 Task: Create a due date automation trigger when advanced on, 2 hours after a card is due add fields with custom field "Resume" set to a date in this month.
Action: Mouse moved to (838, 242)
Screenshot: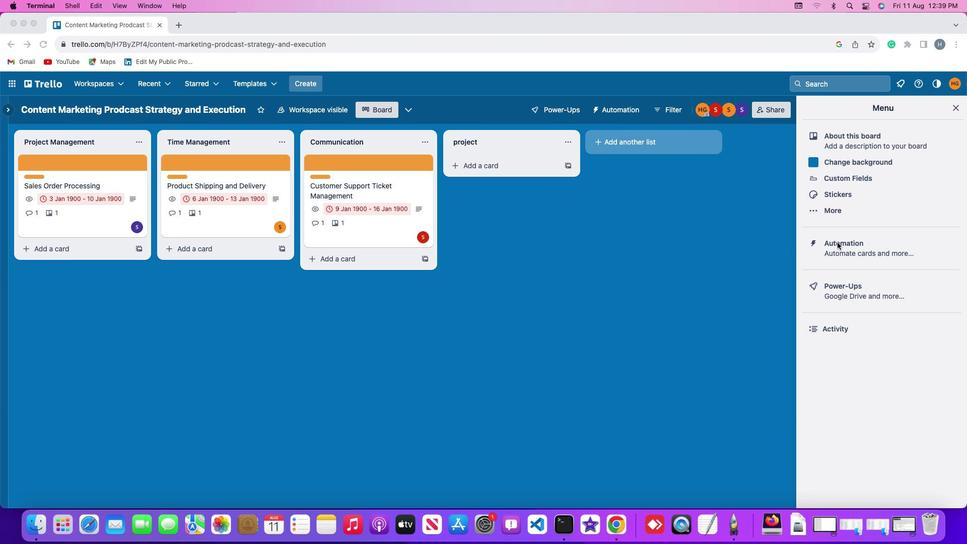 
Action: Mouse pressed left at (838, 242)
Screenshot: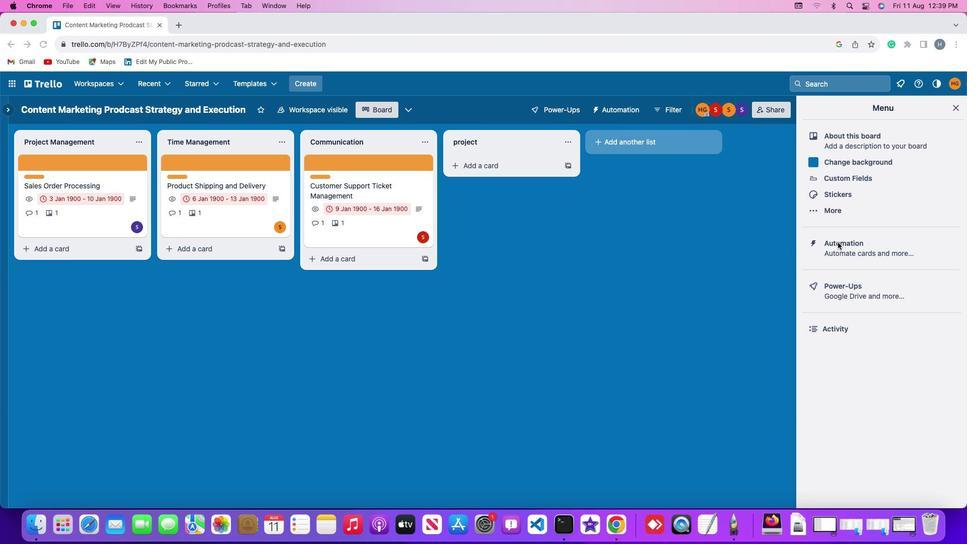 
Action: Mouse moved to (838, 242)
Screenshot: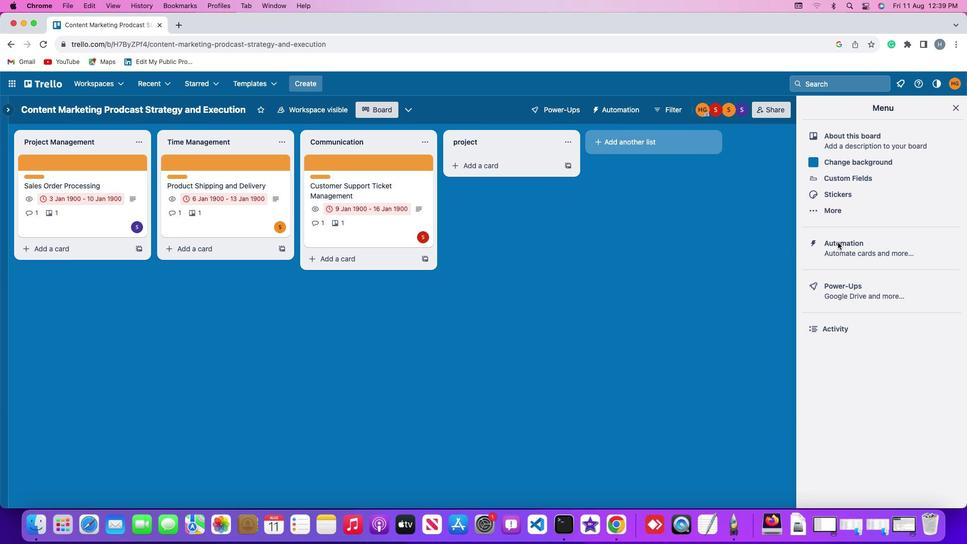 
Action: Mouse pressed left at (838, 242)
Screenshot: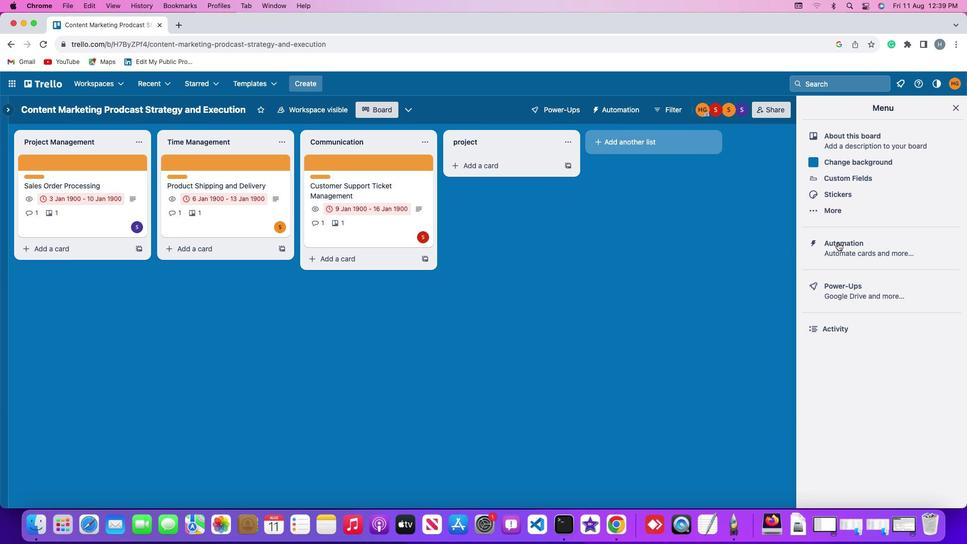 
Action: Mouse moved to (64, 238)
Screenshot: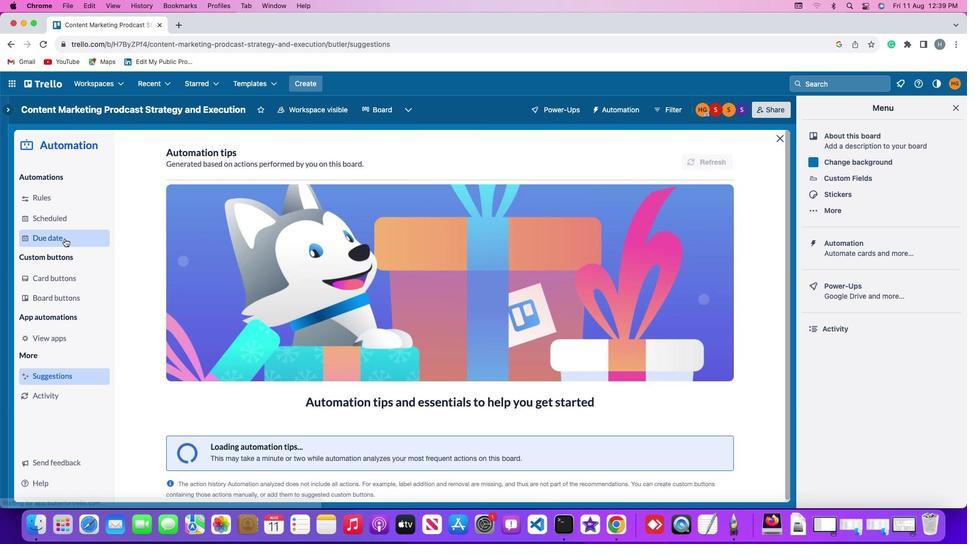 
Action: Mouse pressed left at (64, 238)
Screenshot: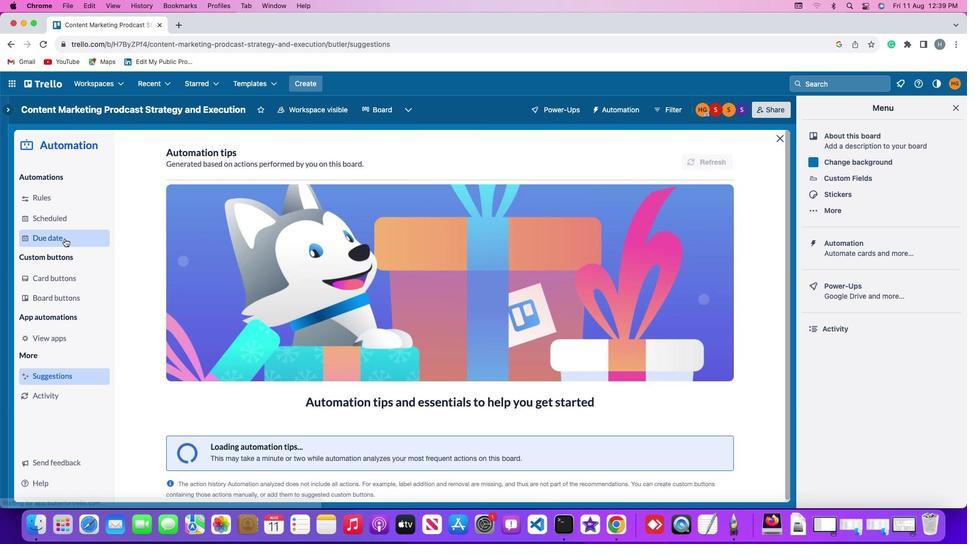 
Action: Mouse moved to (688, 153)
Screenshot: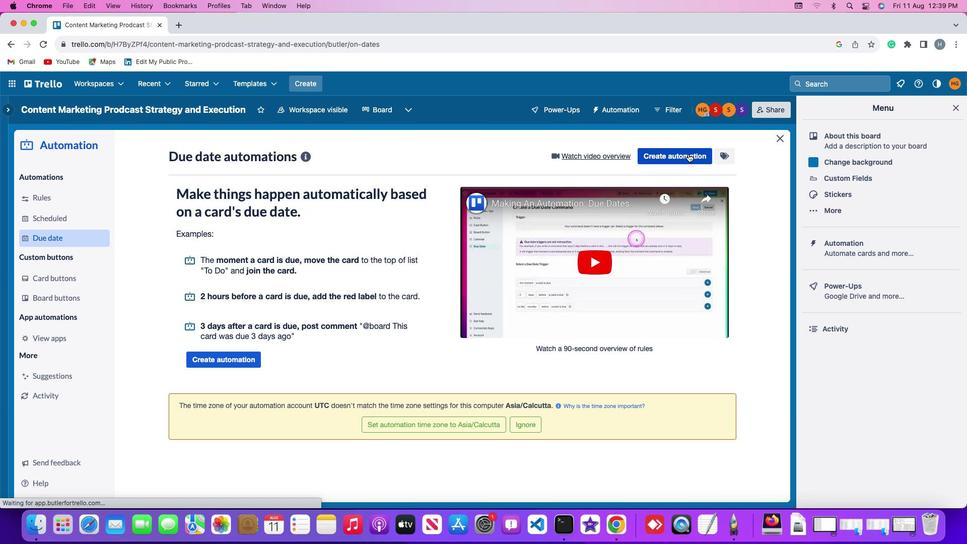 
Action: Mouse pressed left at (688, 153)
Screenshot: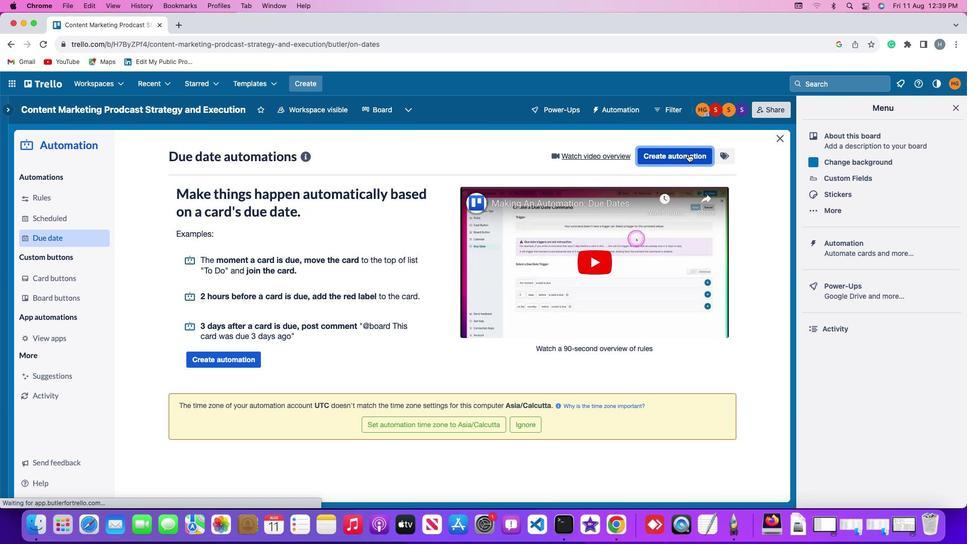 
Action: Mouse moved to (213, 254)
Screenshot: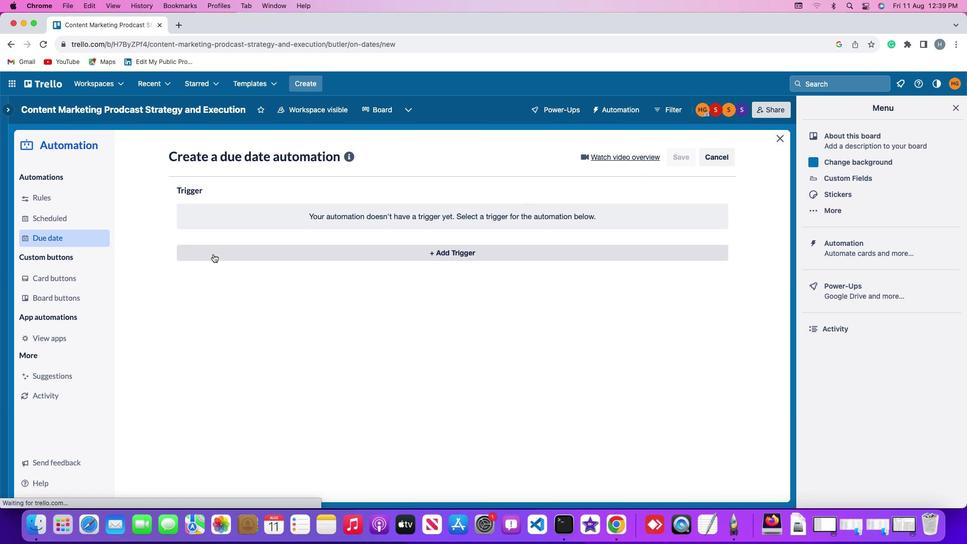 
Action: Mouse pressed left at (213, 254)
Screenshot: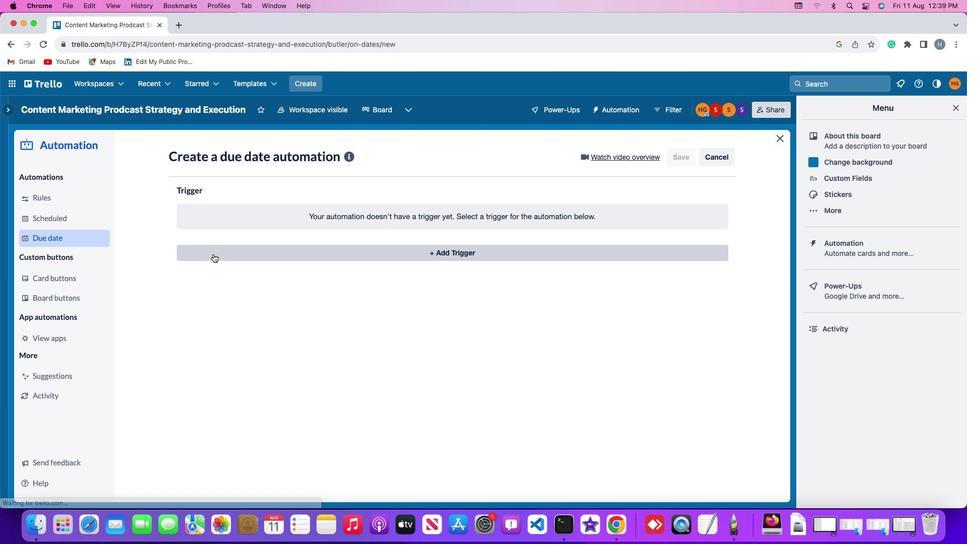 
Action: Mouse moved to (199, 406)
Screenshot: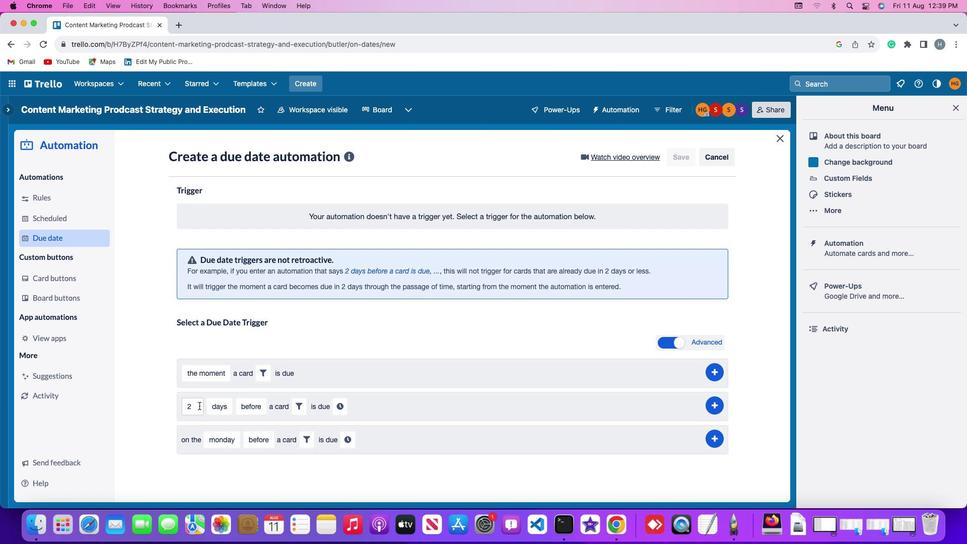 
Action: Mouse pressed left at (199, 406)
Screenshot: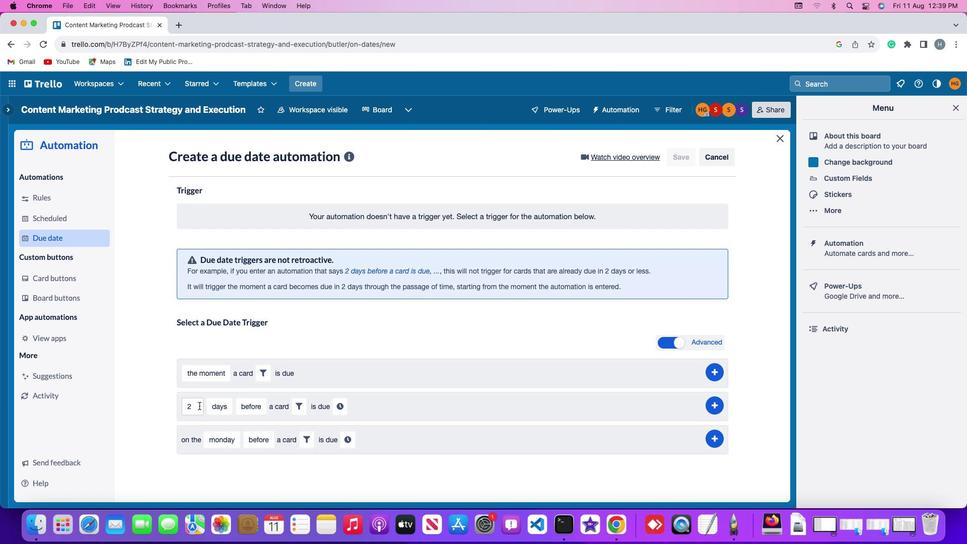 
Action: Mouse moved to (199, 403)
Screenshot: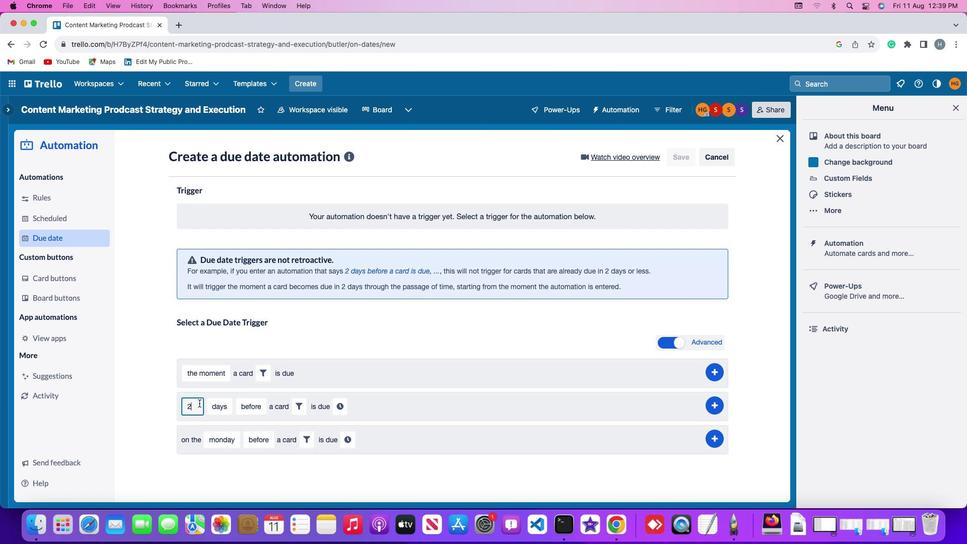 
Action: Key pressed Key.backspace'2'
Screenshot: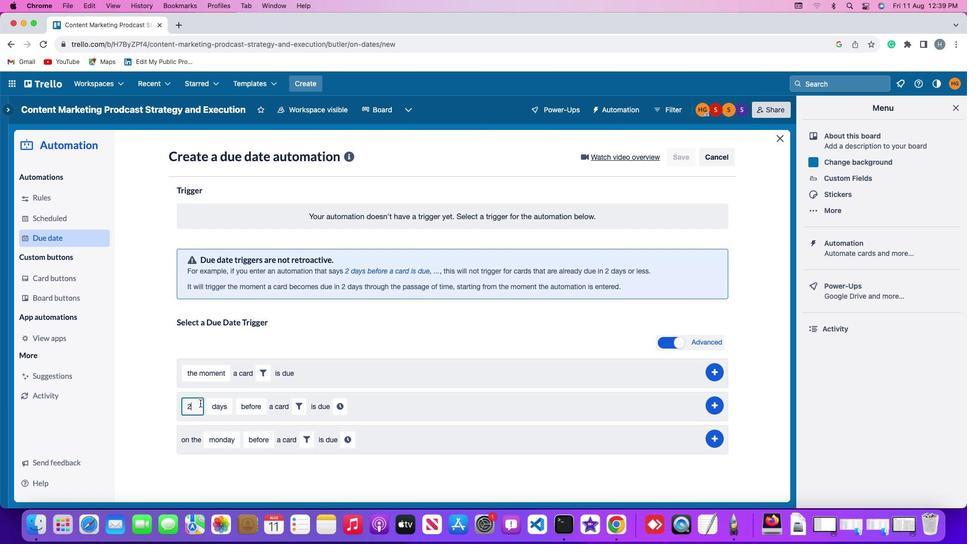 
Action: Mouse moved to (212, 405)
Screenshot: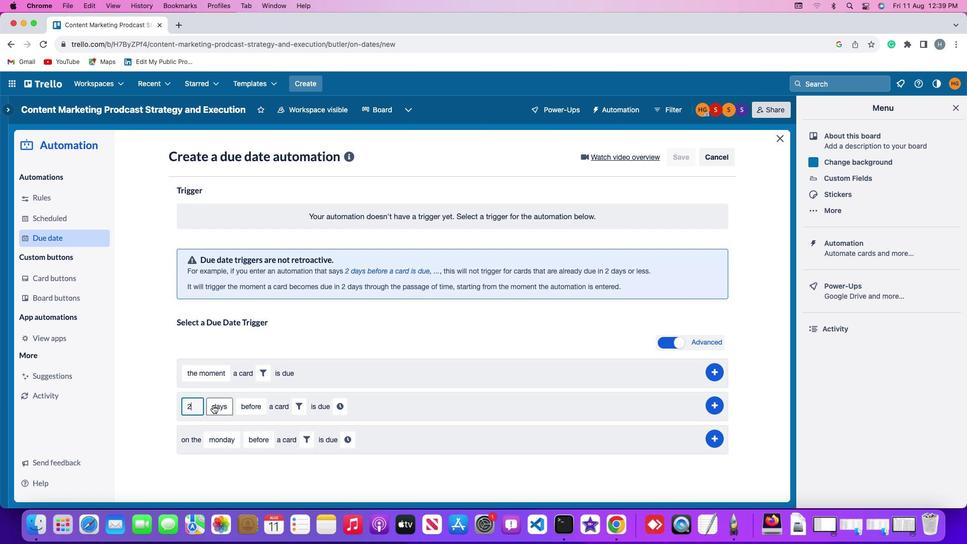 
Action: Mouse pressed left at (212, 405)
Screenshot: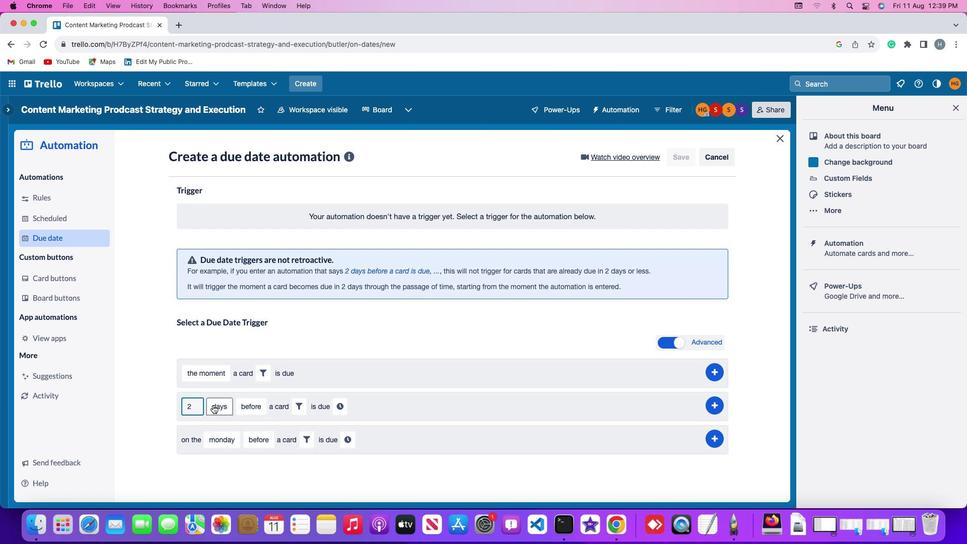 
Action: Mouse moved to (223, 462)
Screenshot: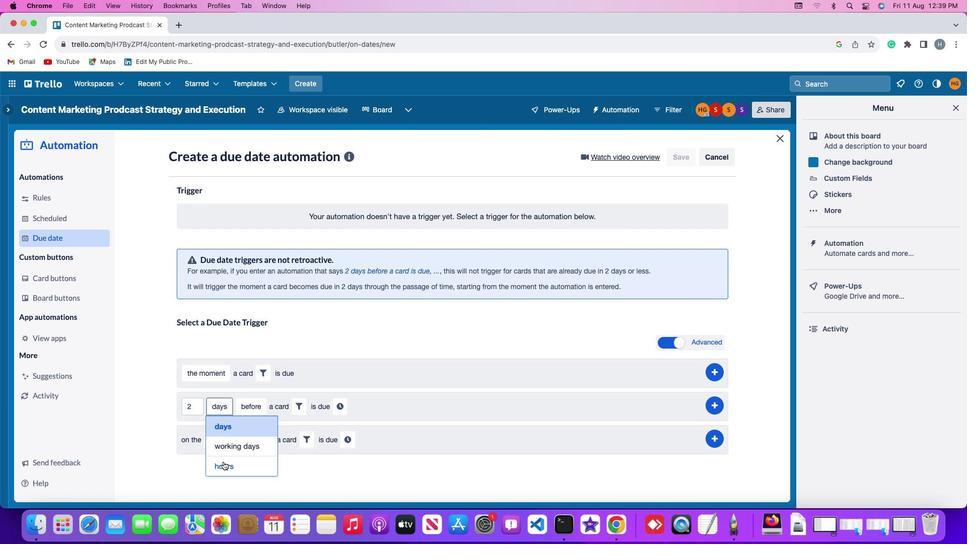 
Action: Mouse pressed left at (223, 462)
Screenshot: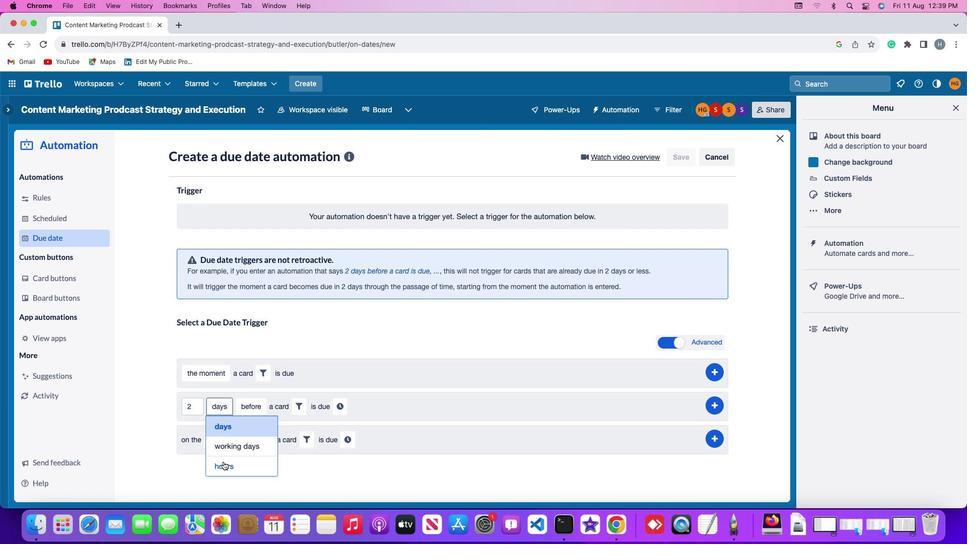 
Action: Mouse moved to (246, 406)
Screenshot: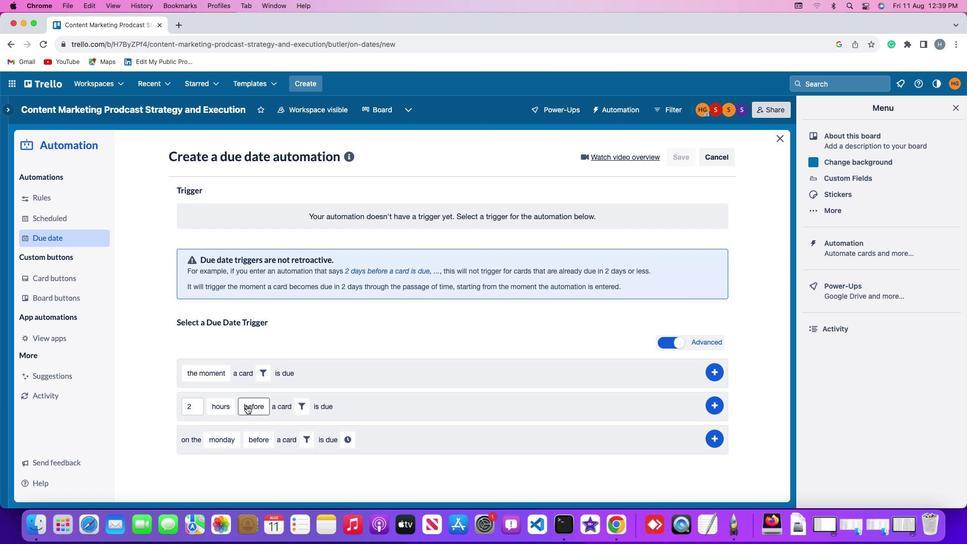 
Action: Mouse pressed left at (246, 406)
Screenshot: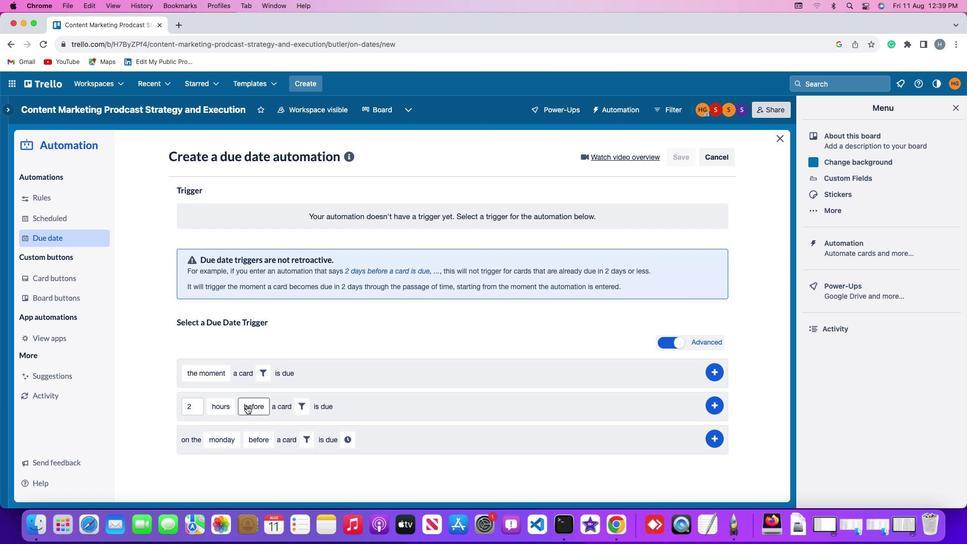
Action: Mouse moved to (253, 446)
Screenshot: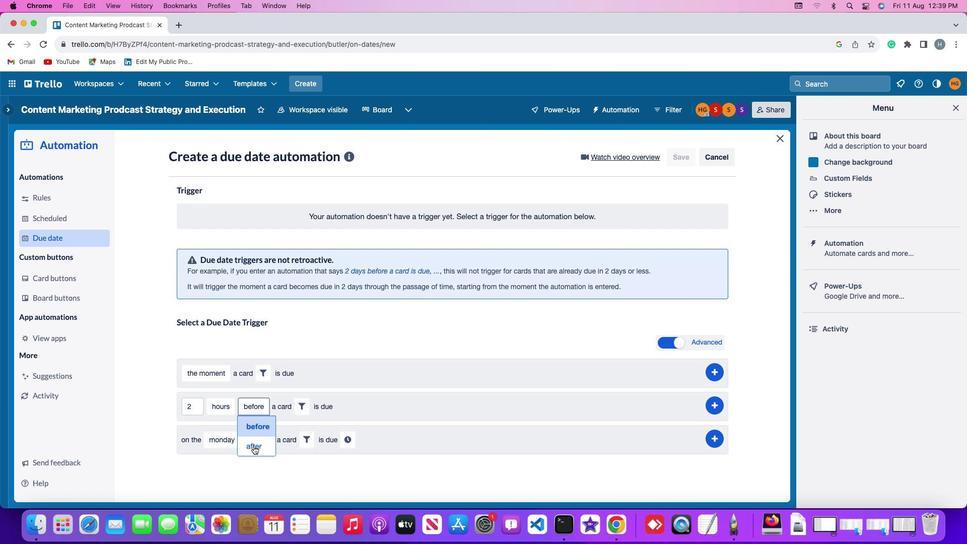 
Action: Mouse pressed left at (253, 446)
Screenshot: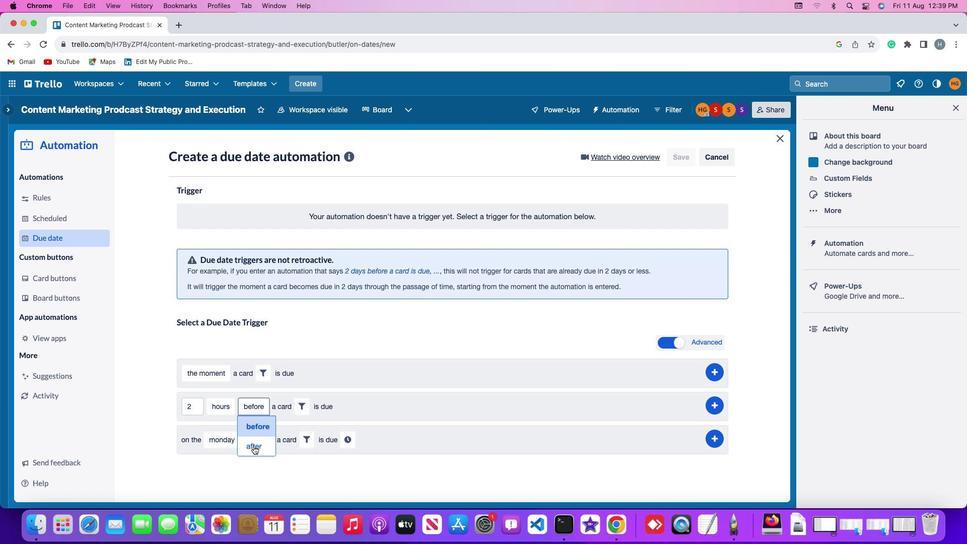 
Action: Mouse moved to (304, 405)
Screenshot: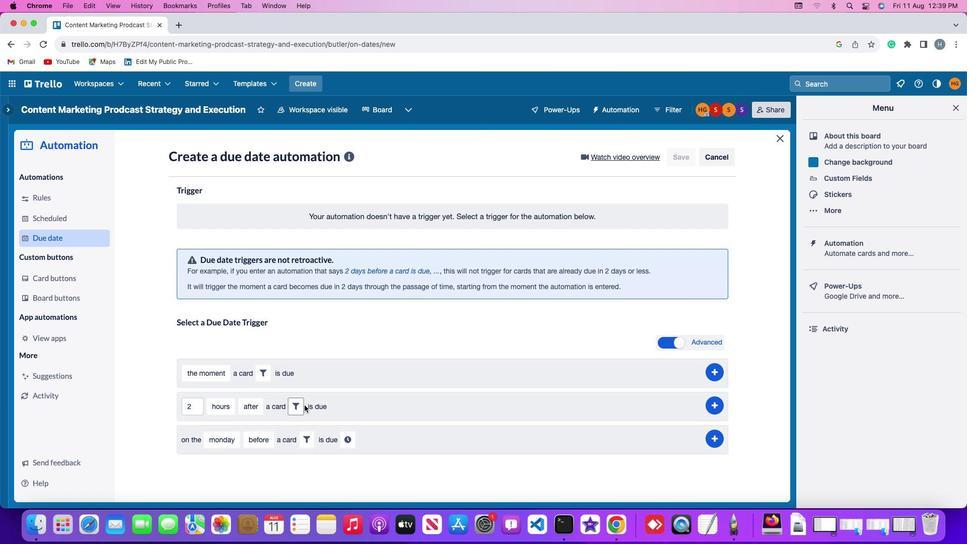 
Action: Mouse pressed left at (304, 405)
Screenshot: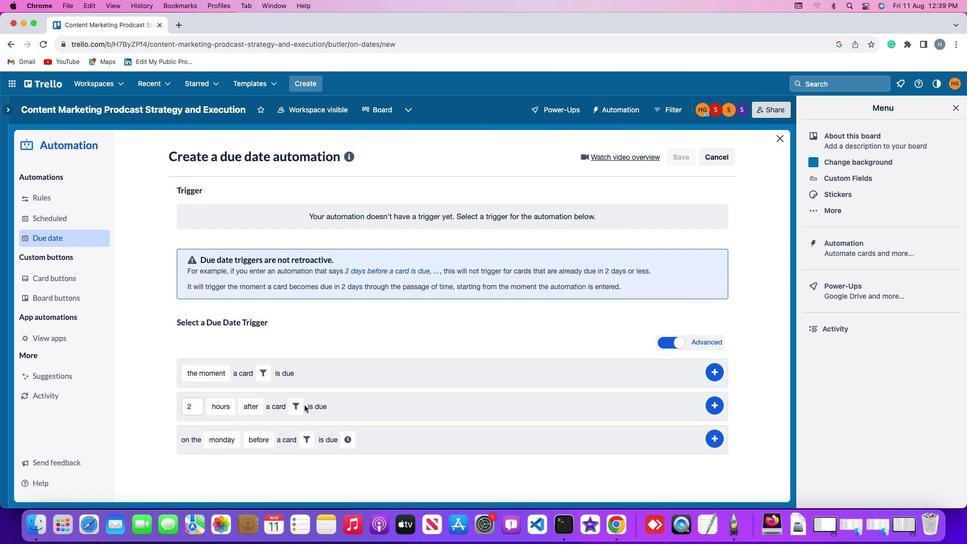 
Action: Mouse moved to (296, 404)
Screenshot: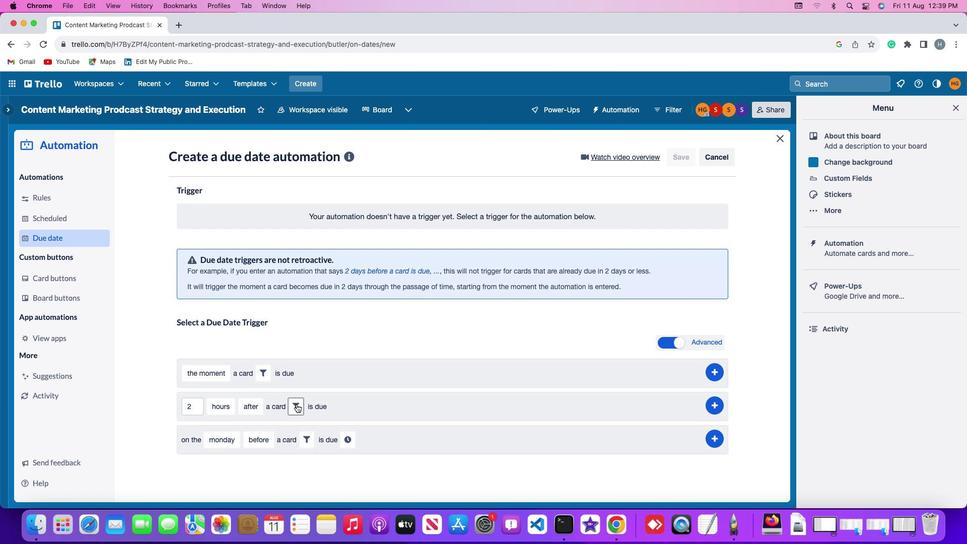
Action: Mouse pressed left at (296, 404)
Screenshot: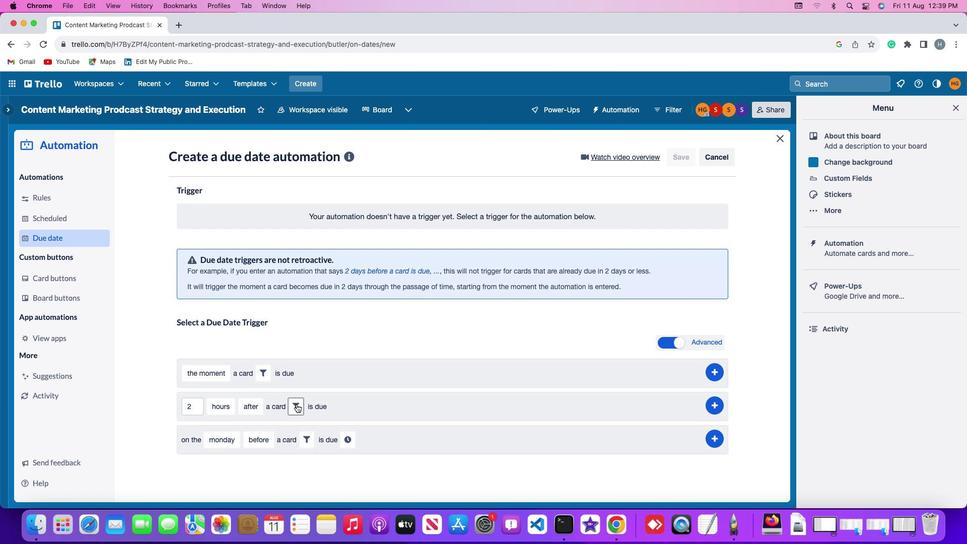 
Action: Mouse moved to (455, 437)
Screenshot: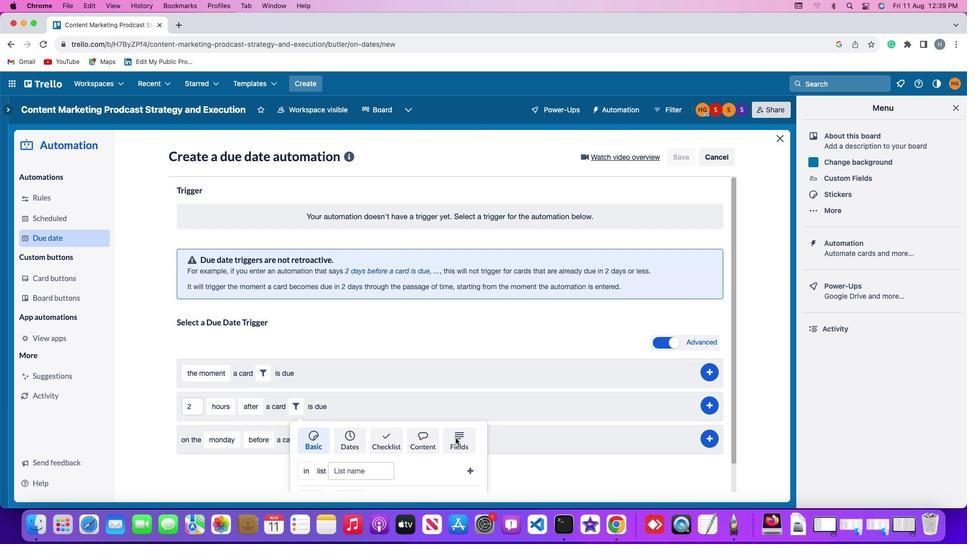 
Action: Mouse pressed left at (455, 437)
Screenshot: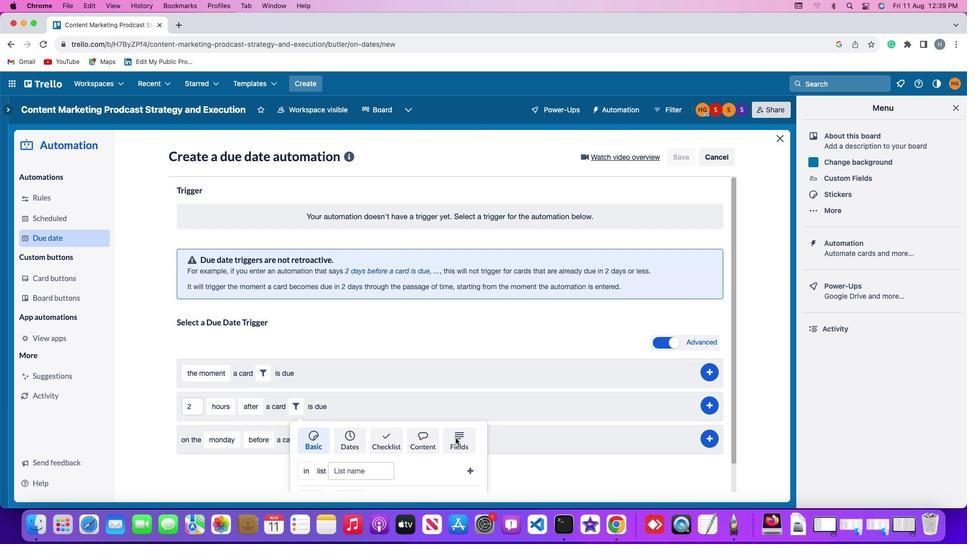 
Action: Mouse moved to (464, 438)
Screenshot: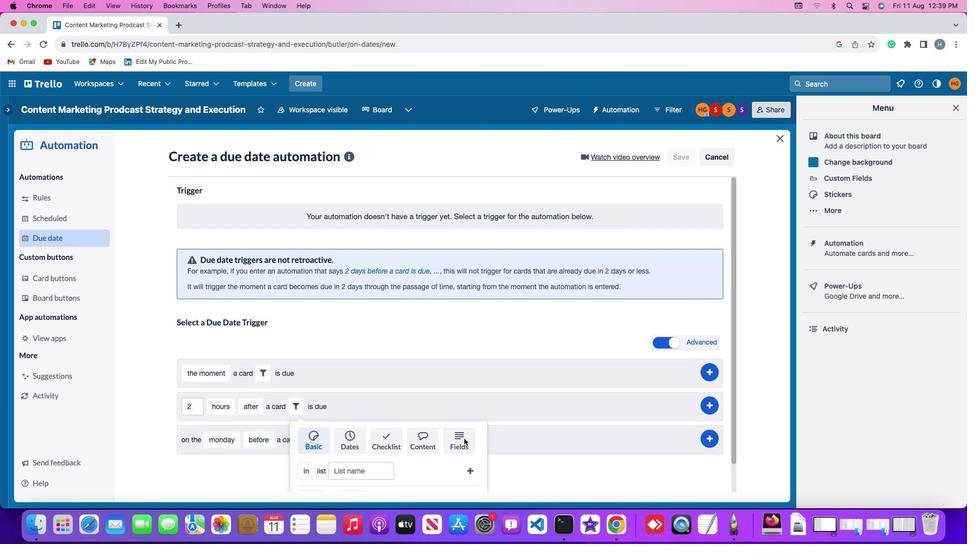 
Action: Mouse pressed left at (464, 438)
Screenshot: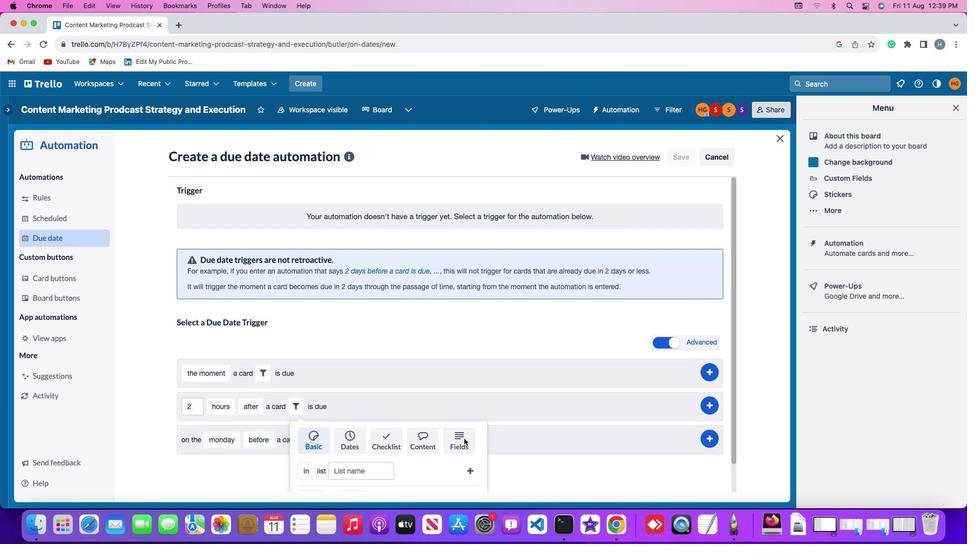 
Action: Mouse moved to (279, 459)
Screenshot: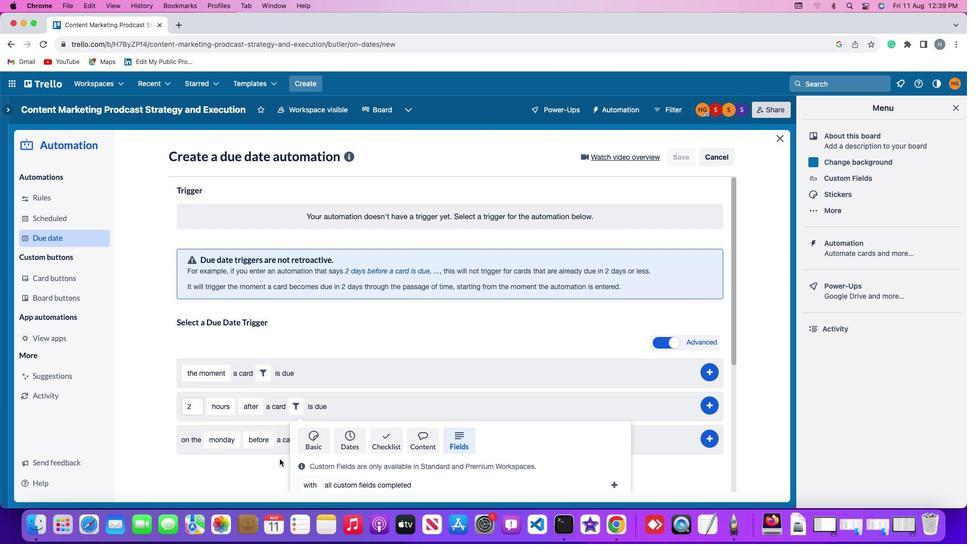 
Action: Mouse scrolled (279, 459) with delta (0, 0)
Screenshot: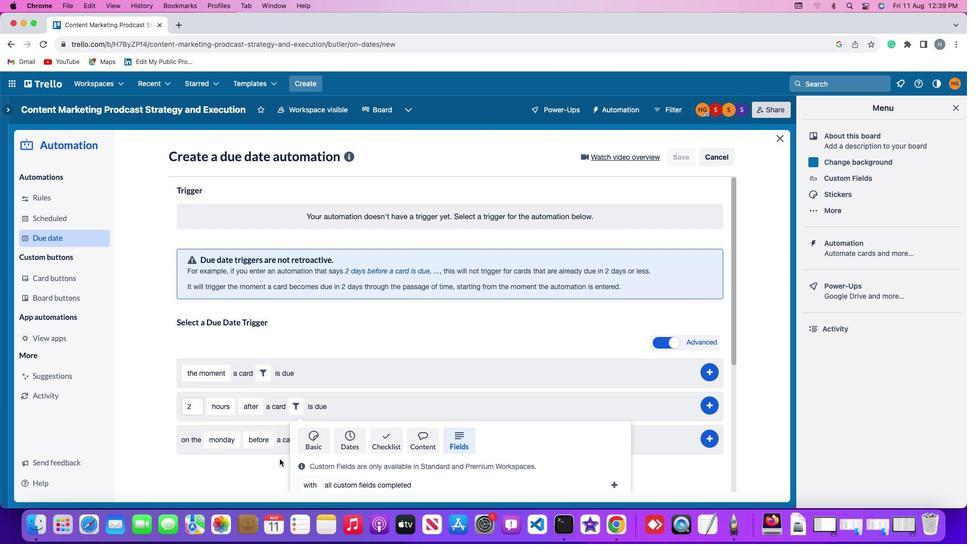 
Action: Mouse scrolled (279, 459) with delta (0, 0)
Screenshot: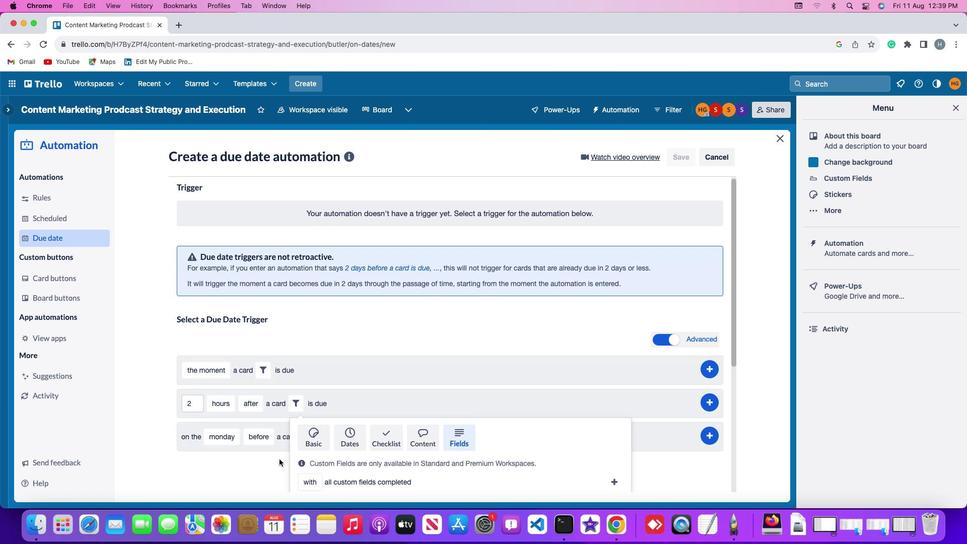
Action: Mouse scrolled (279, 459) with delta (0, -1)
Screenshot: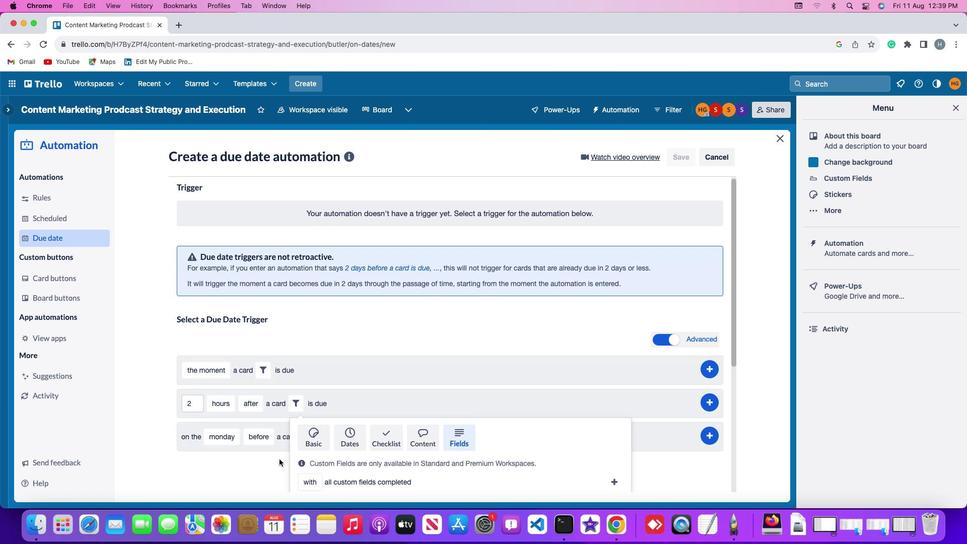 
Action: Mouse scrolled (279, 459) with delta (0, -2)
Screenshot: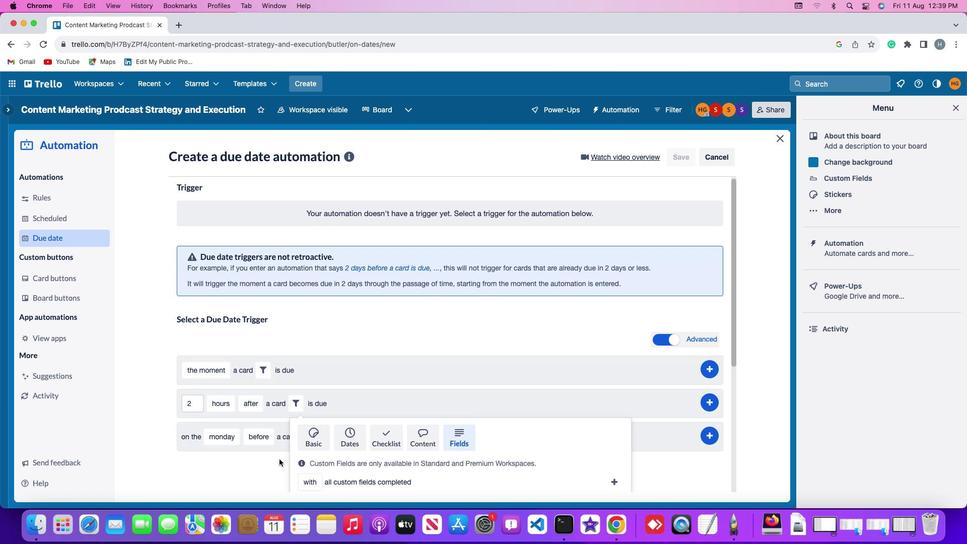 
Action: Mouse scrolled (279, 459) with delta (0, -3)
Screenshot: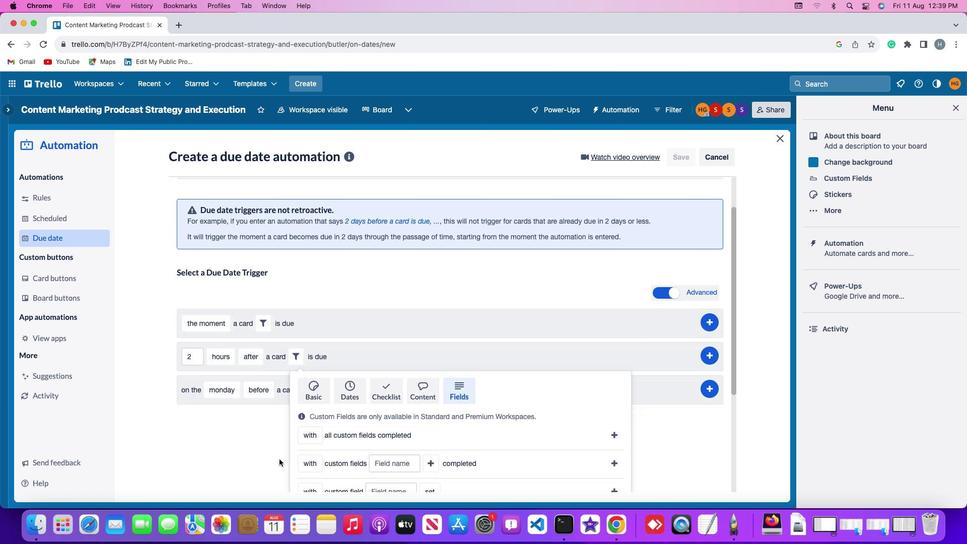 
Action: Mouse moved to (279, 459)
Screenshot: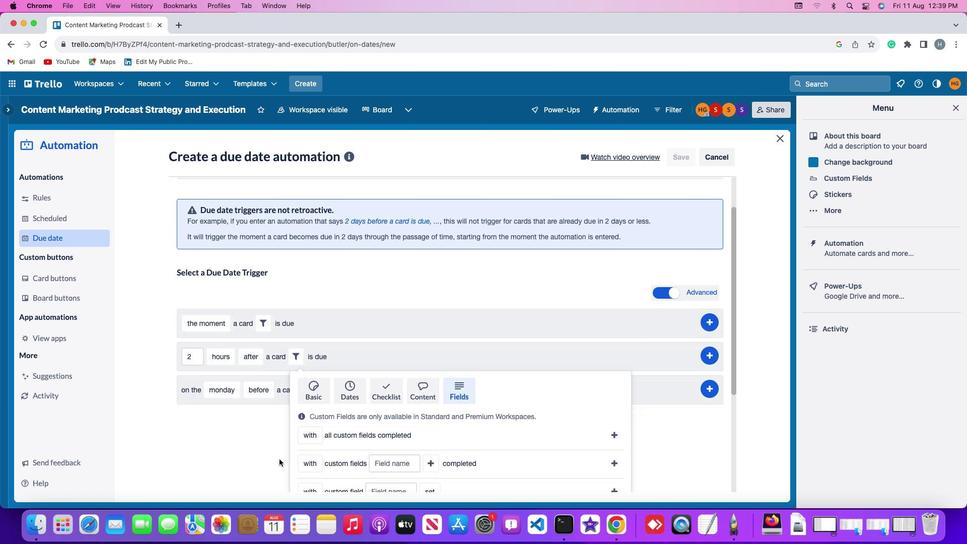 
Action: Mouse scrolled (279, 459) with delta (0, -3)
Screenshot: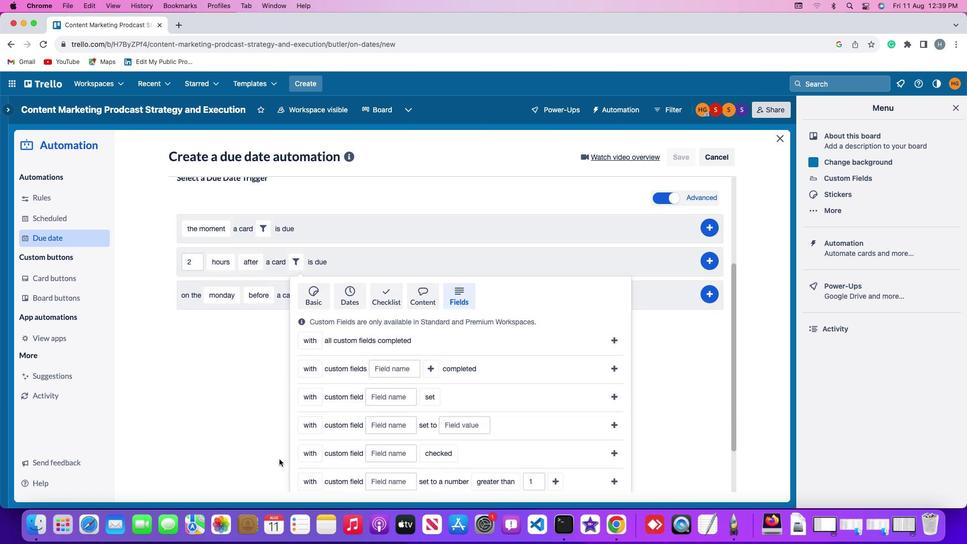 
Action: Mouse scrolled (279, 459) with delta (0, 0)
Screenshot: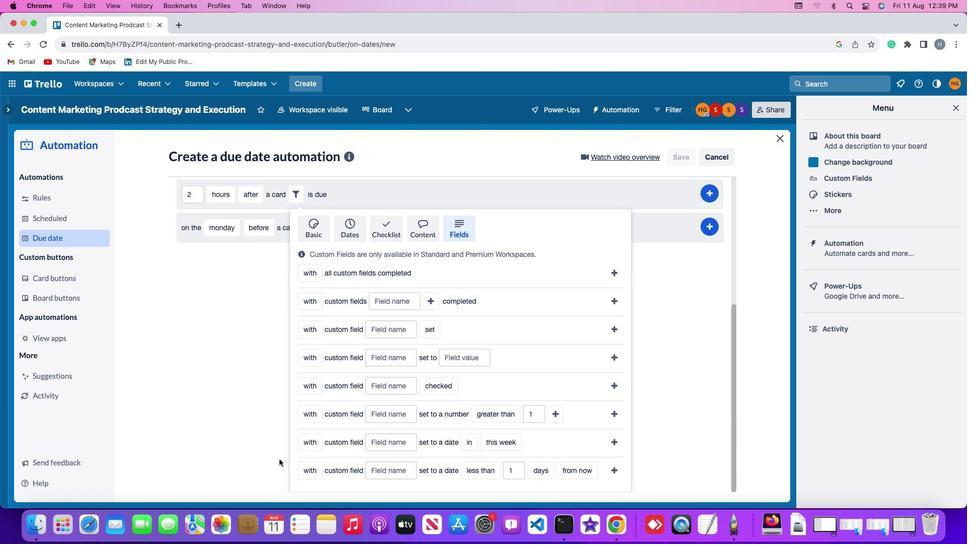 
Action: Mouse scrolled (279, 459) with delta (0, 0)
Screenshot: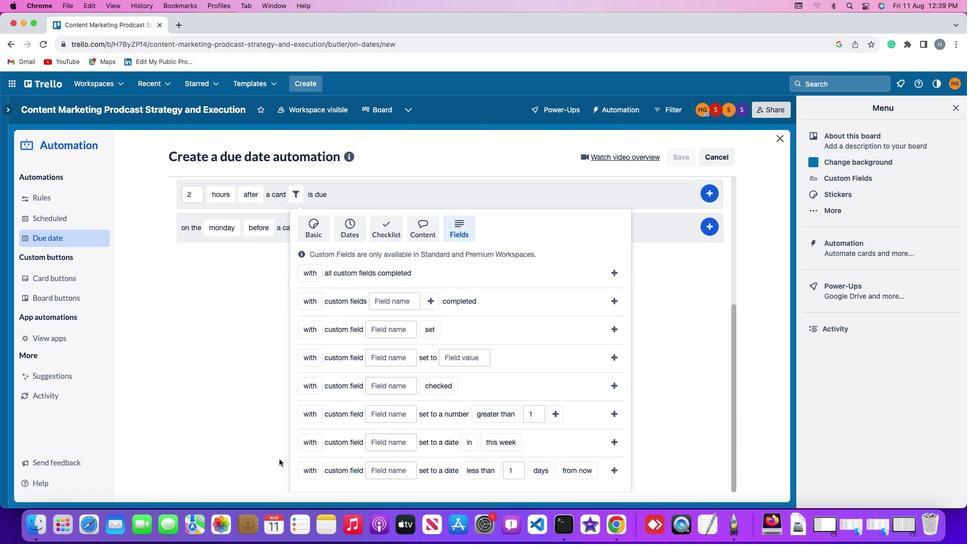
Action: Mouse scrolled (279, 459) with delta (0, -1)
Screenshot: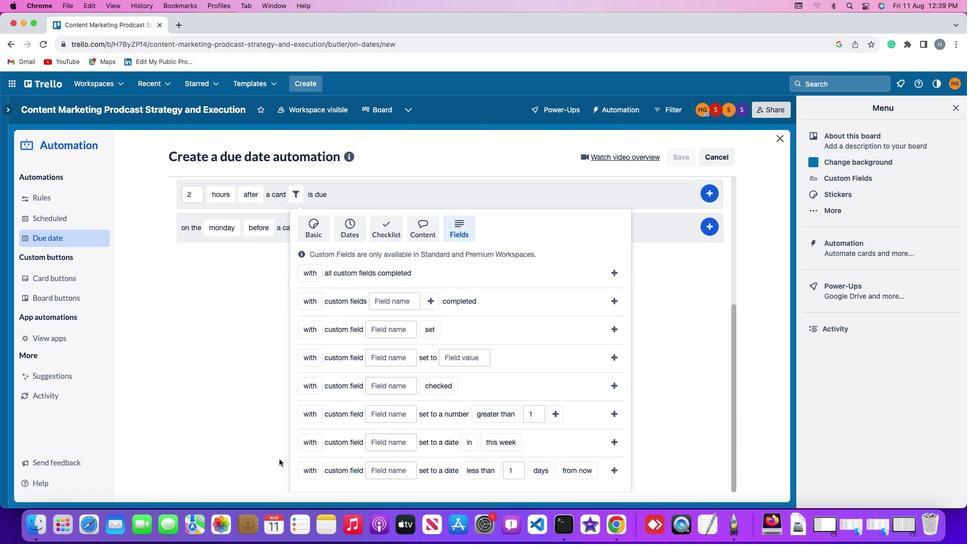 
Action: Mouse scrolled (279, 459) with delta (0, -2)
Screenshot: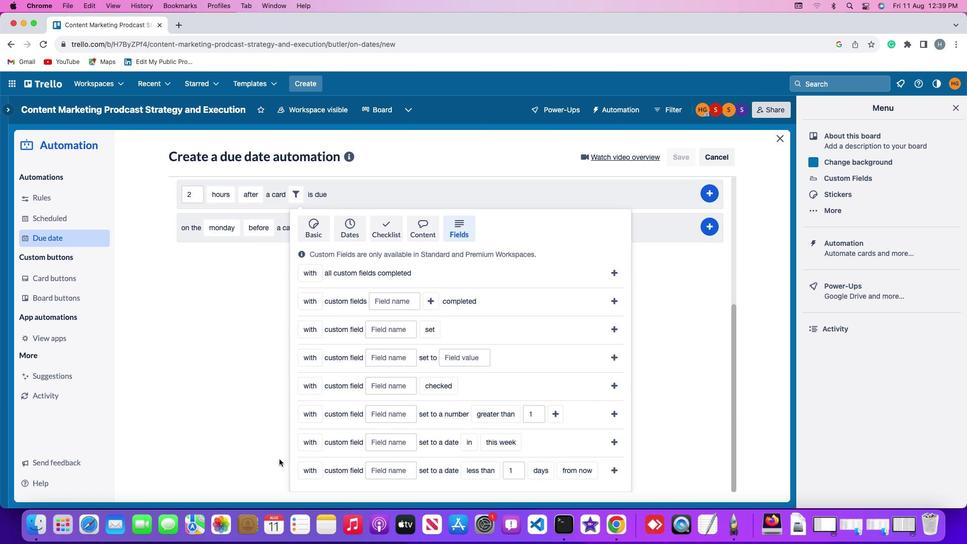 
Action: Mouse moved to (307, 435)
Screenshot: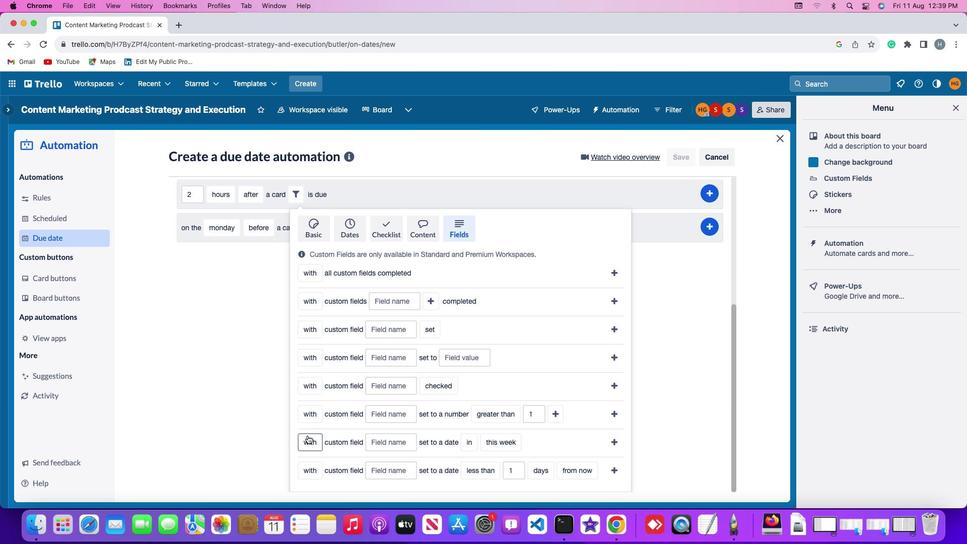 
Action: Mouse pressed left at (307, 435)
Screenshot: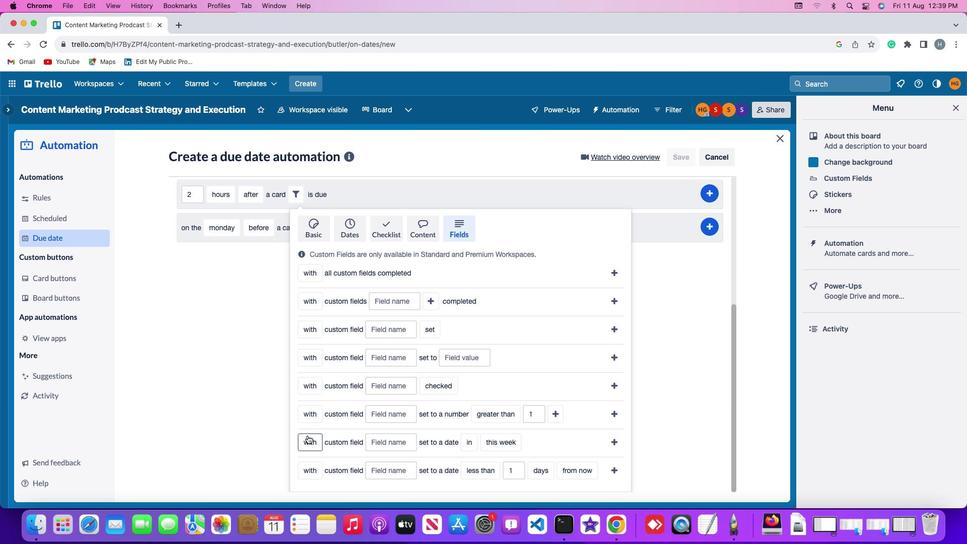 
Action: Mouse moved to (314, 456)
Screenshot: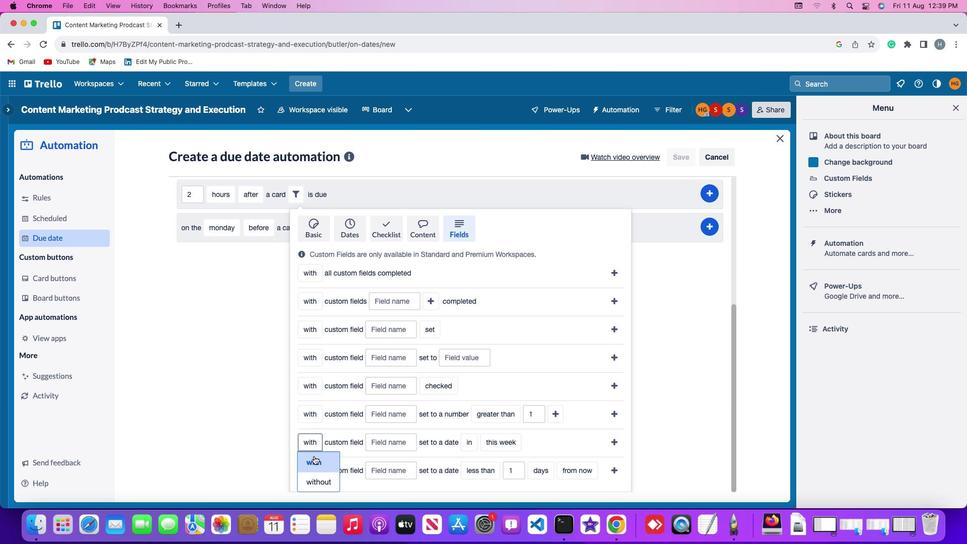 
Action: Mouse pressed left at (314, 456)
Screenshot: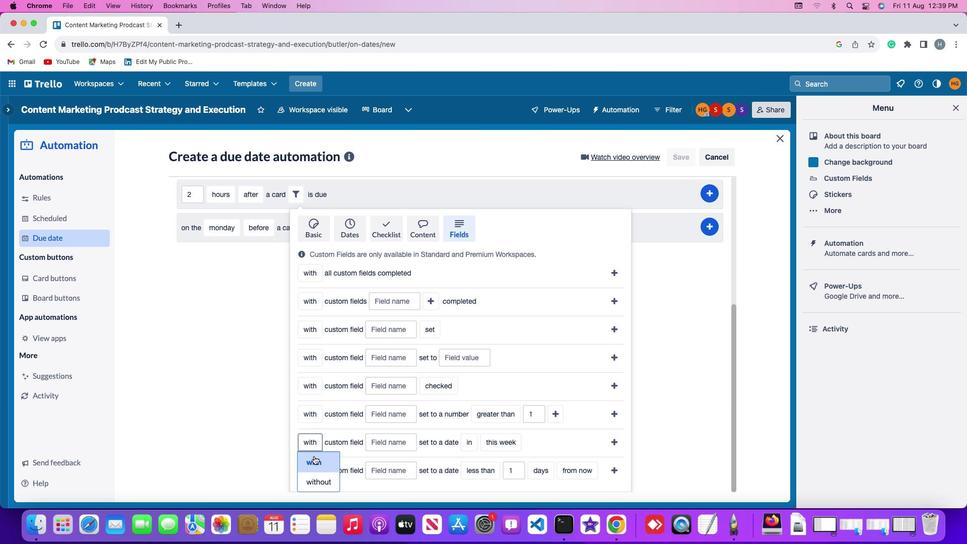 
Action: Mouse moved to (398, 442)
Screenshot: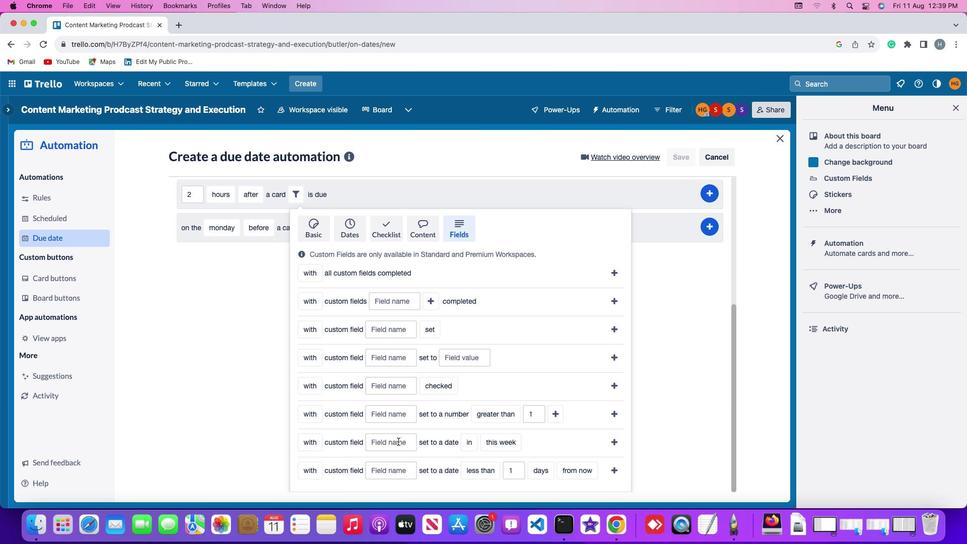 
Action: Mouse pressed left at (398, 442)
Screenshot: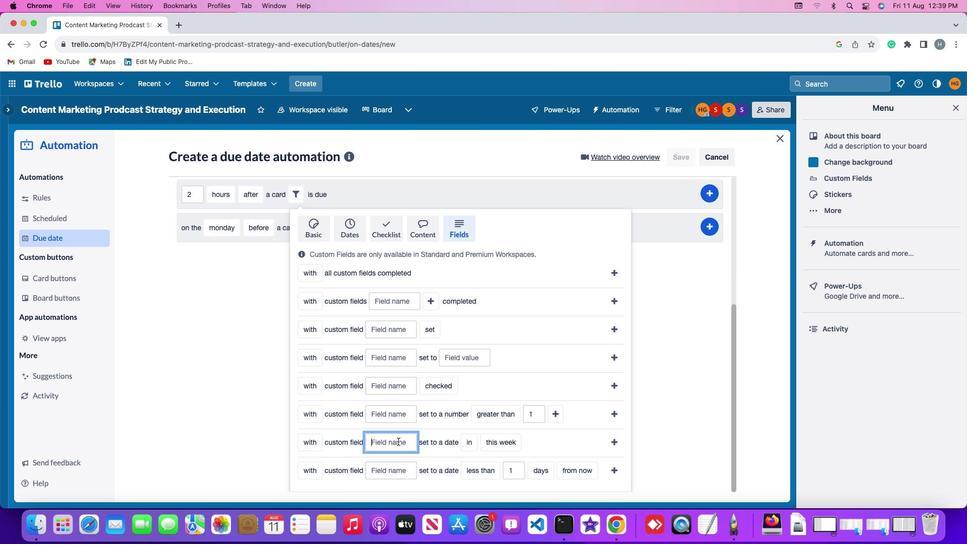 
Action: Key pressed Key.shift'R''e''s''u''m''e'
Screenshot: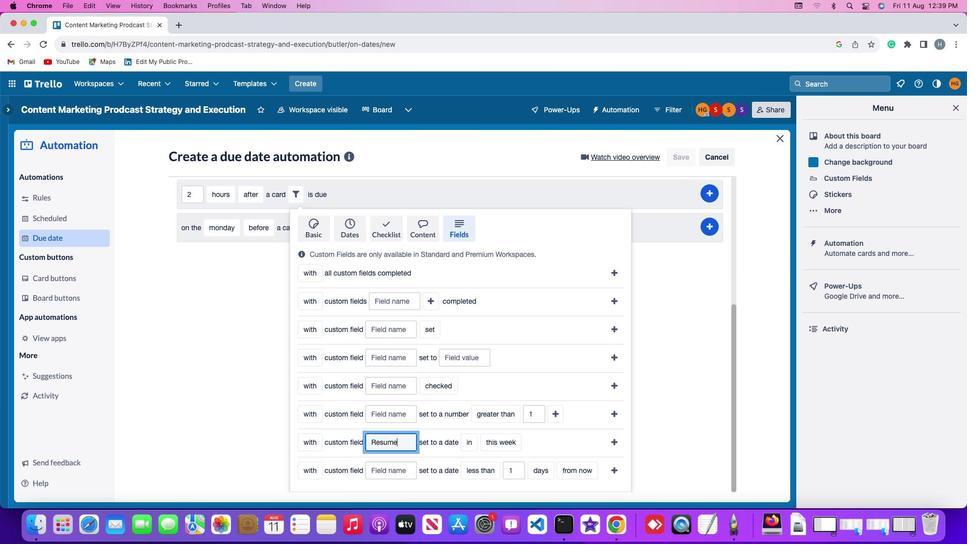 
Action: Mouse moved to (463, 441)
Screenshot: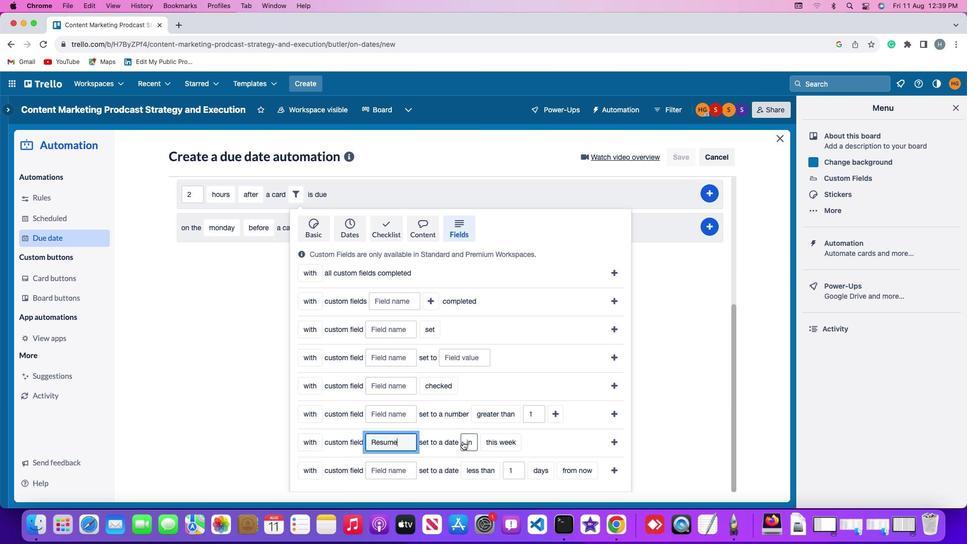 
Action: Mouse pressed left at (463, 441)
Screenshot: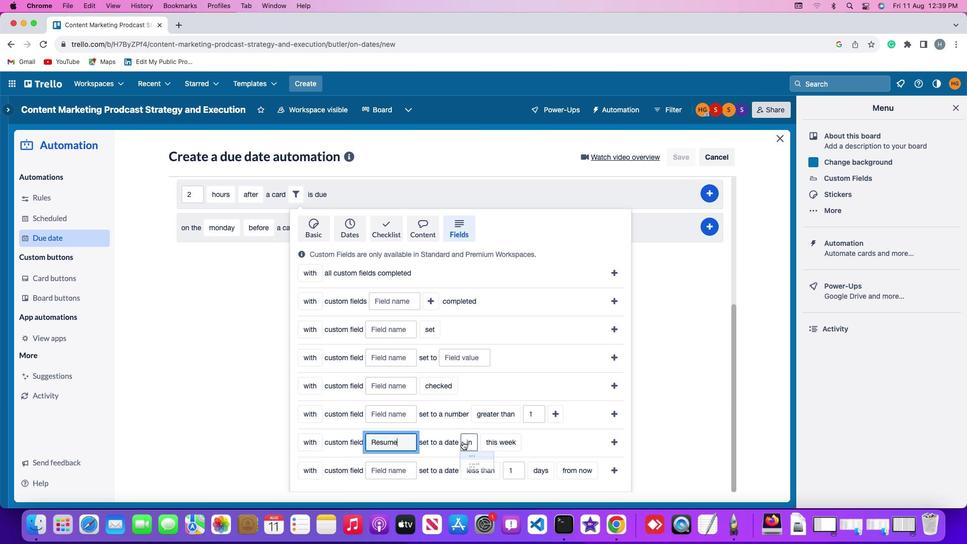 
Action: Mouse moved to (477, 463)
Screenshot: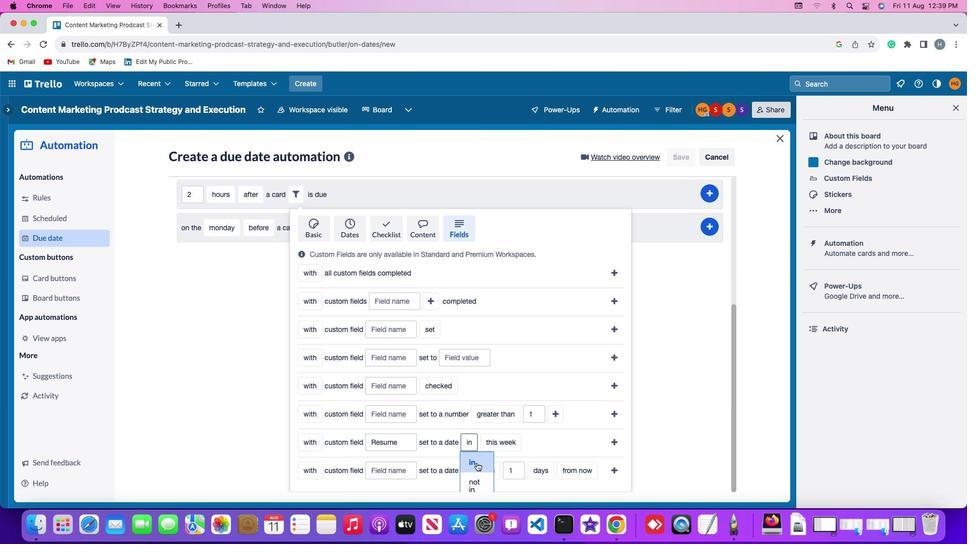 
Action: Mouse pressed left at (477, 463)
Screenshot: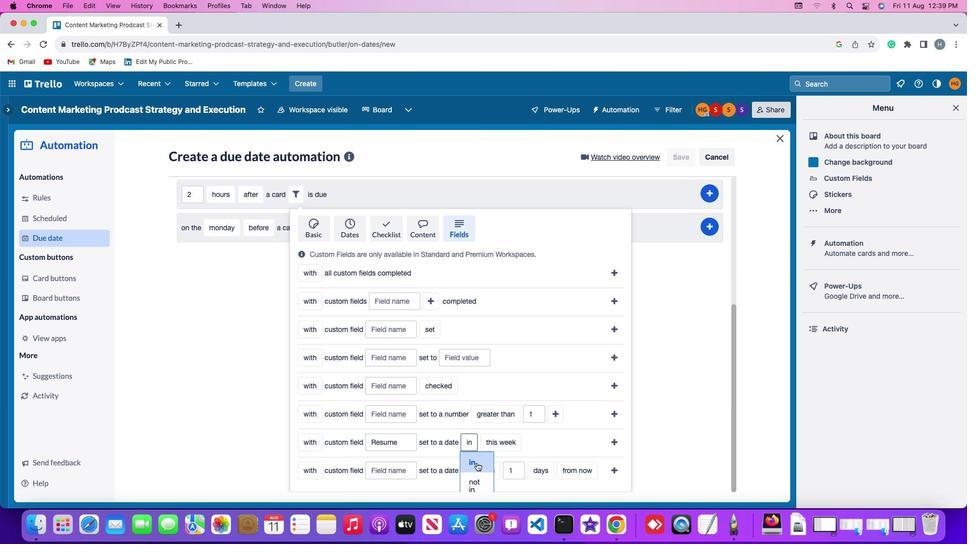 
Action: Mouse moved to (503, 444)
Screenshot: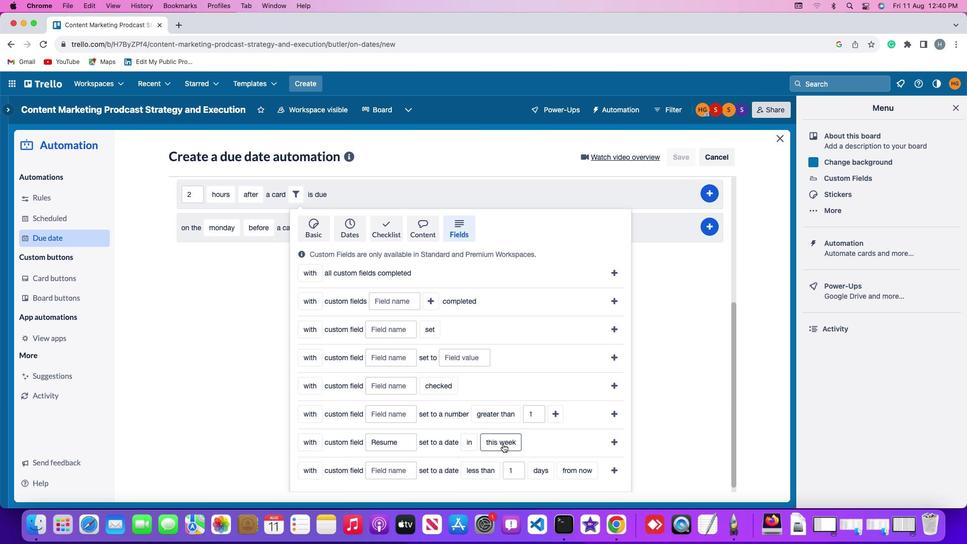 
Action: Mouse pressed left at (503, 444)
Screenshot: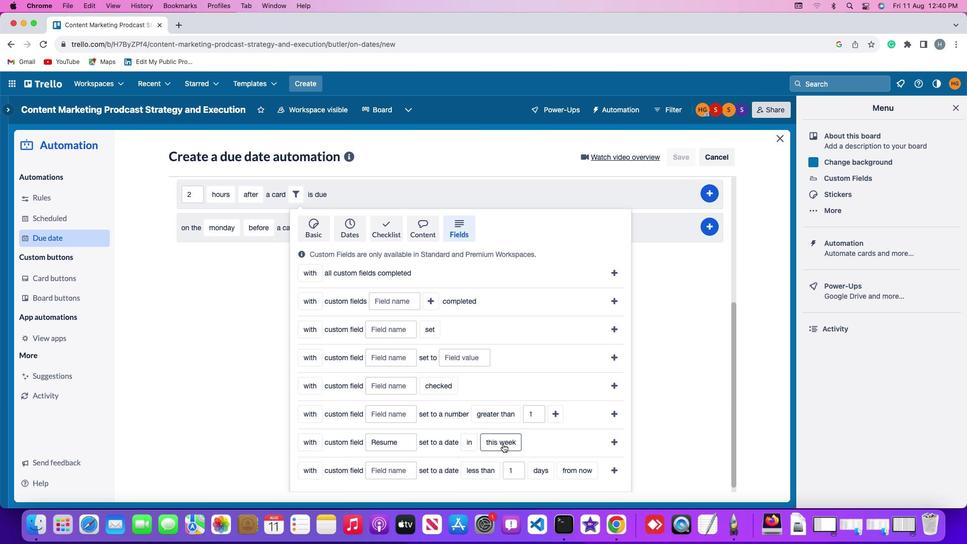 
Action: Mouse moved to (510, 481)
Screenshot: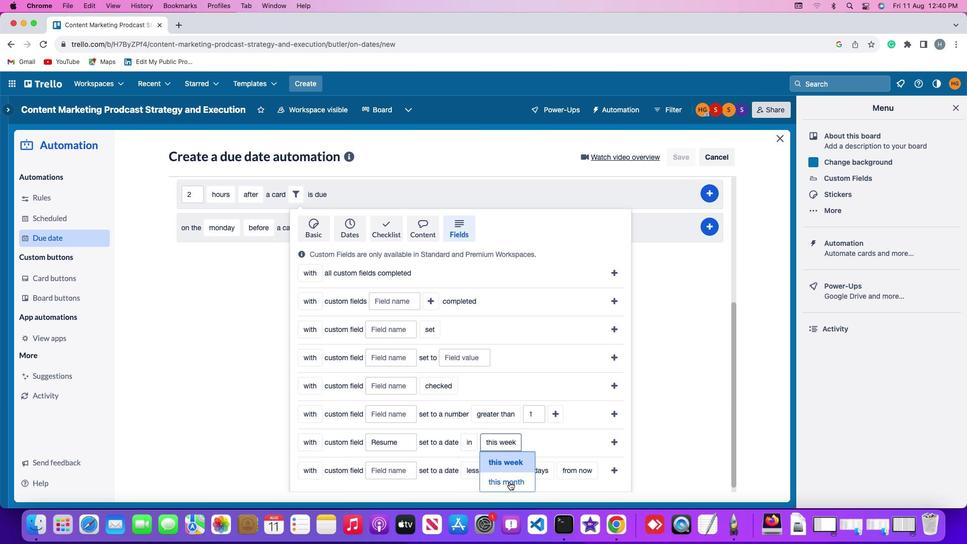 
Action: Mouse pressed left at (510, 481)
Screenshot: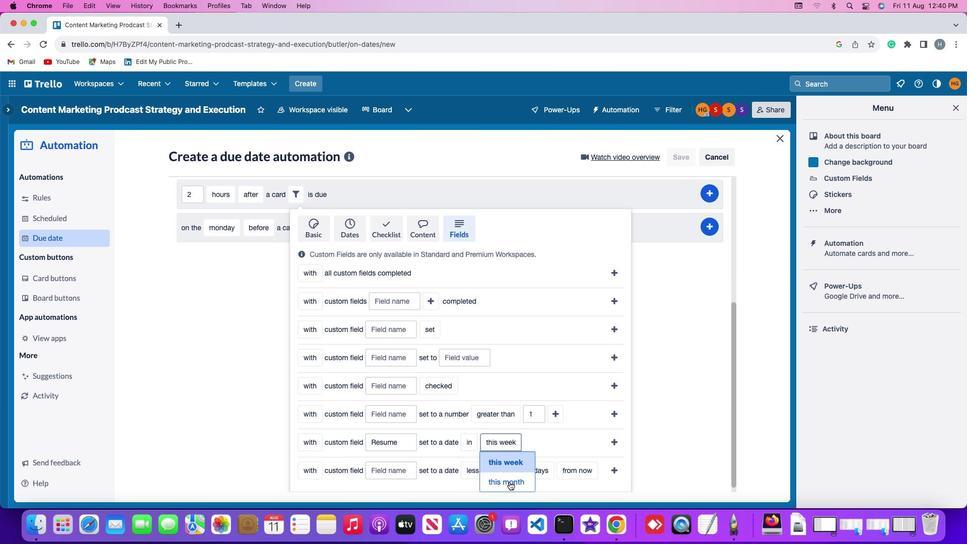 
Action: Mouse moved to (615, 443)
Screenshot: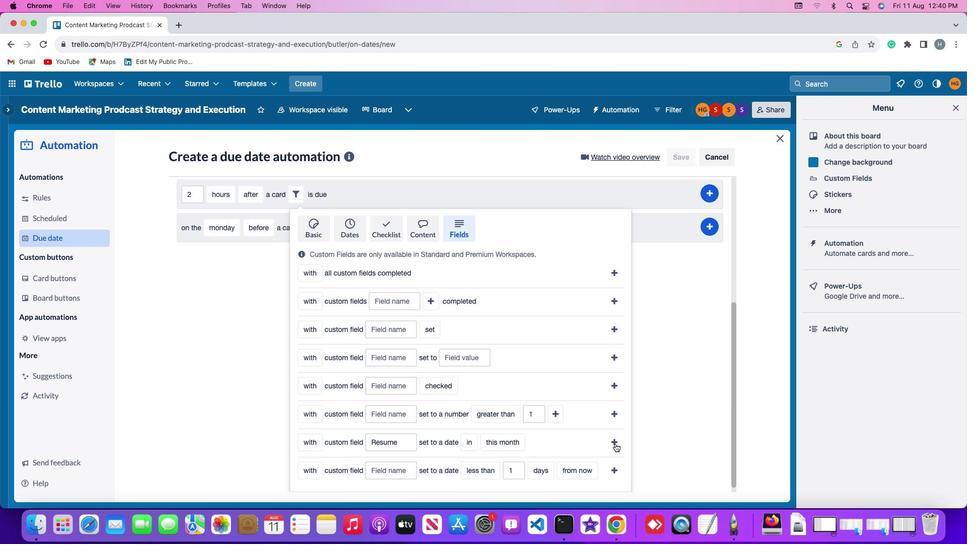 
Action: Mouse pressed left at (615, 443)
Screenshot: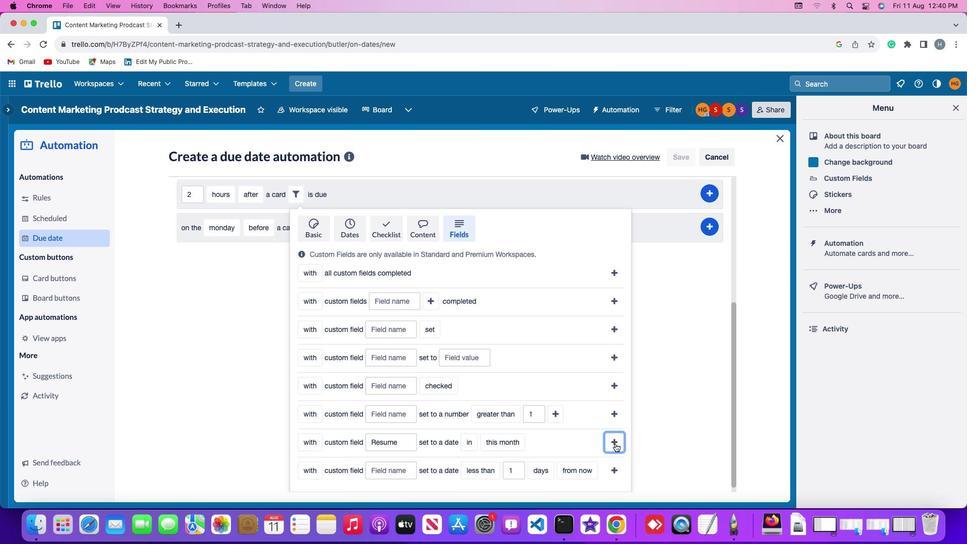 
Action: Mouse moved to (714, 404)
Screenshot: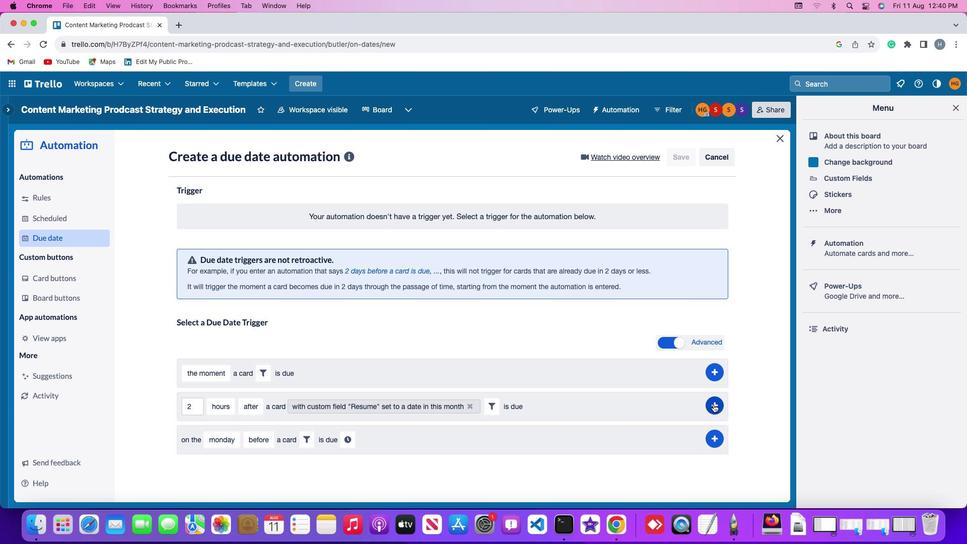 
Action: Mouse pressed left at (714, 404)
Screenshot: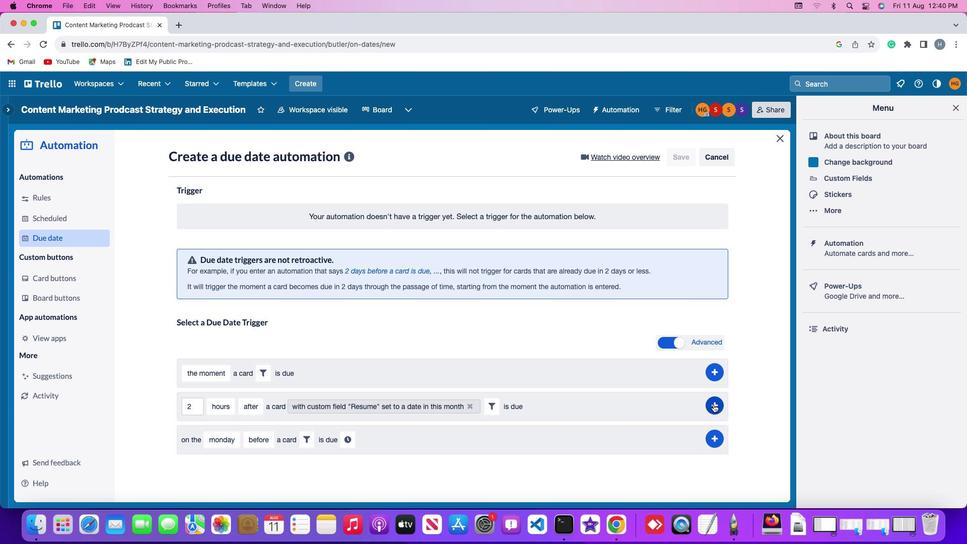 
Action: Mouse moved to (761, 335)
Screenshot: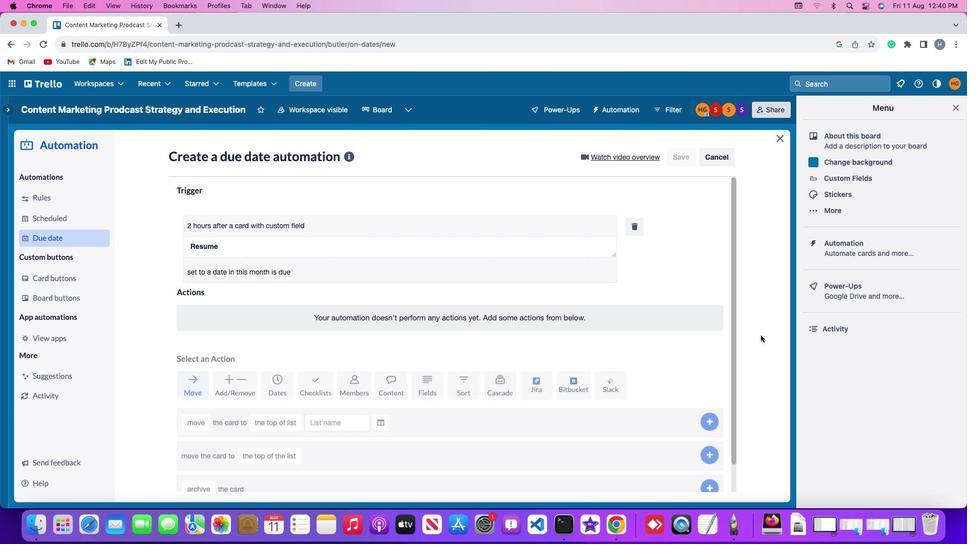 
